 Task: Add a condition where "Status category is not new" in recently solved tickets.
Action: Mouse moved to (127, 415)
Screenshot: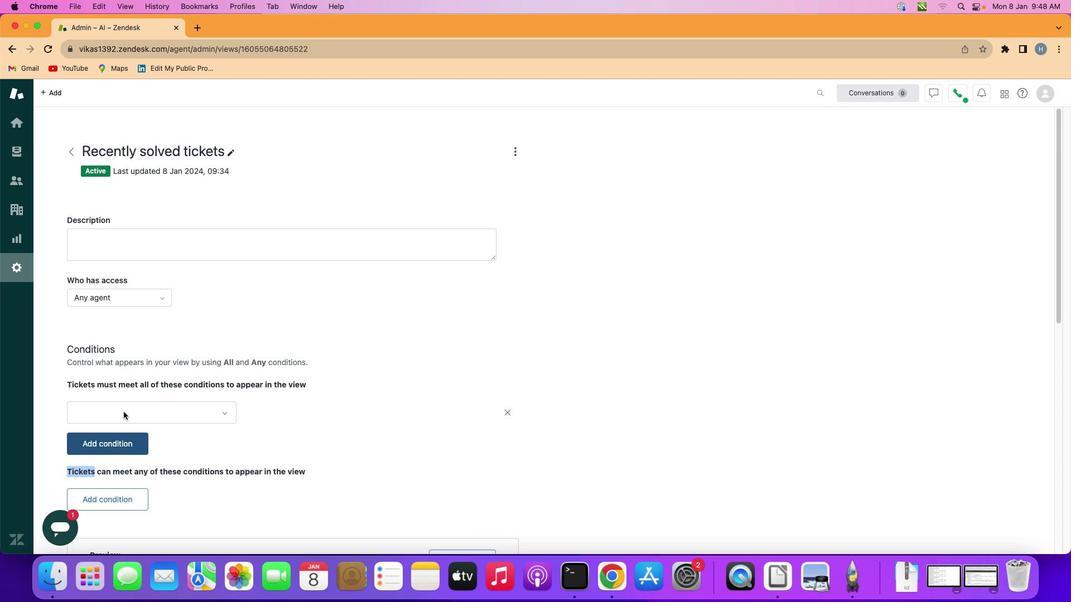 
Action: Mouse pressed left at (127, 415)
Screenshot: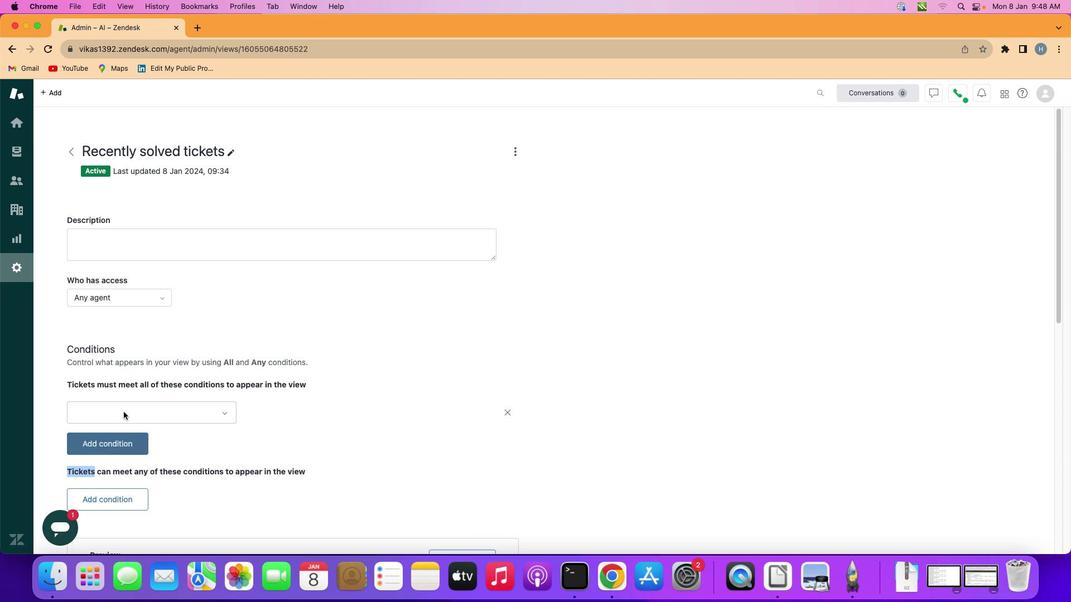 
Action: Mouse moved to (189, 415)
Screenshot: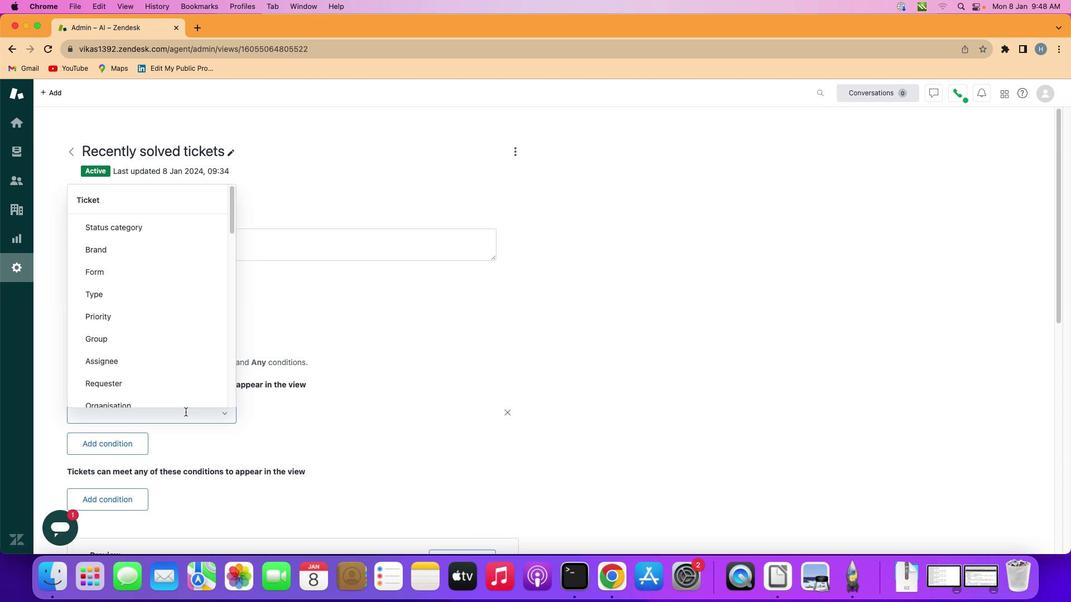 
Action: Mouse pressed left at (189, 415)
Screenshot: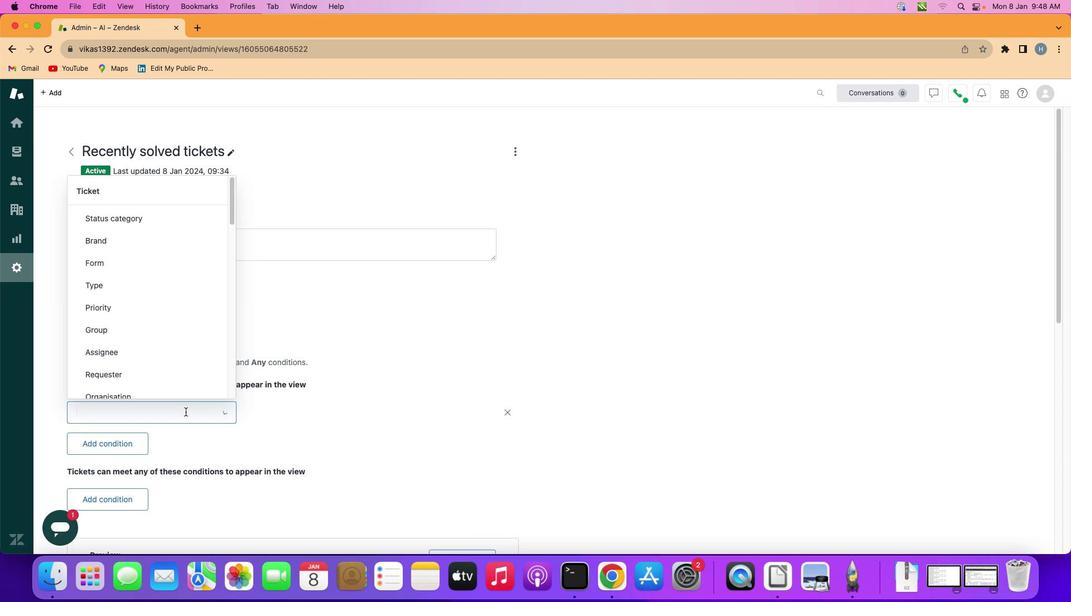 
Action: Mouse moved to (160, 210)
Screenshot: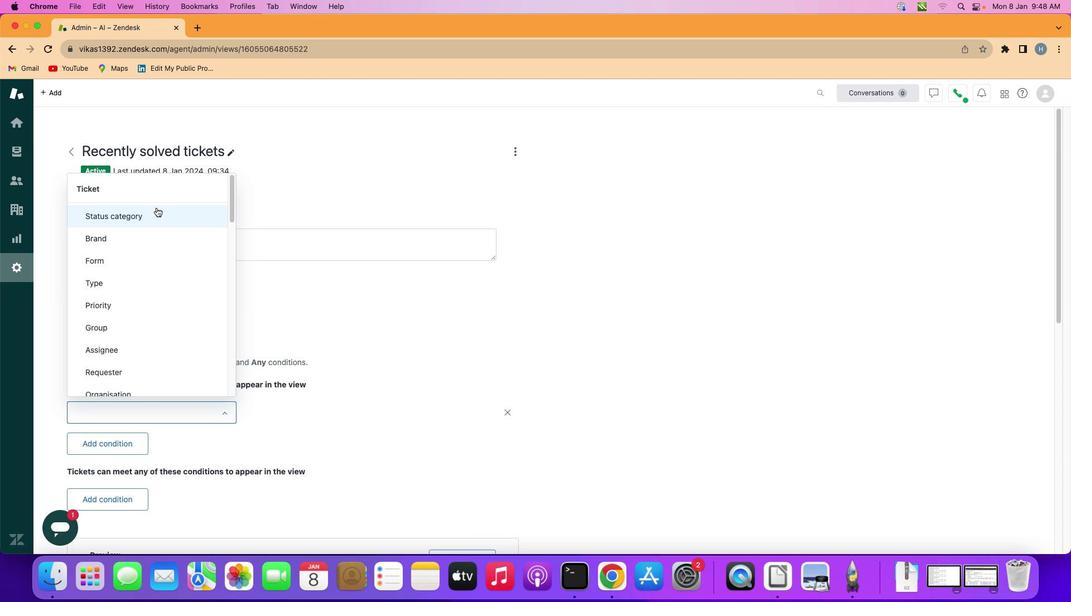 
Action: Mouse pressed left at (160, 210)
Screenshot: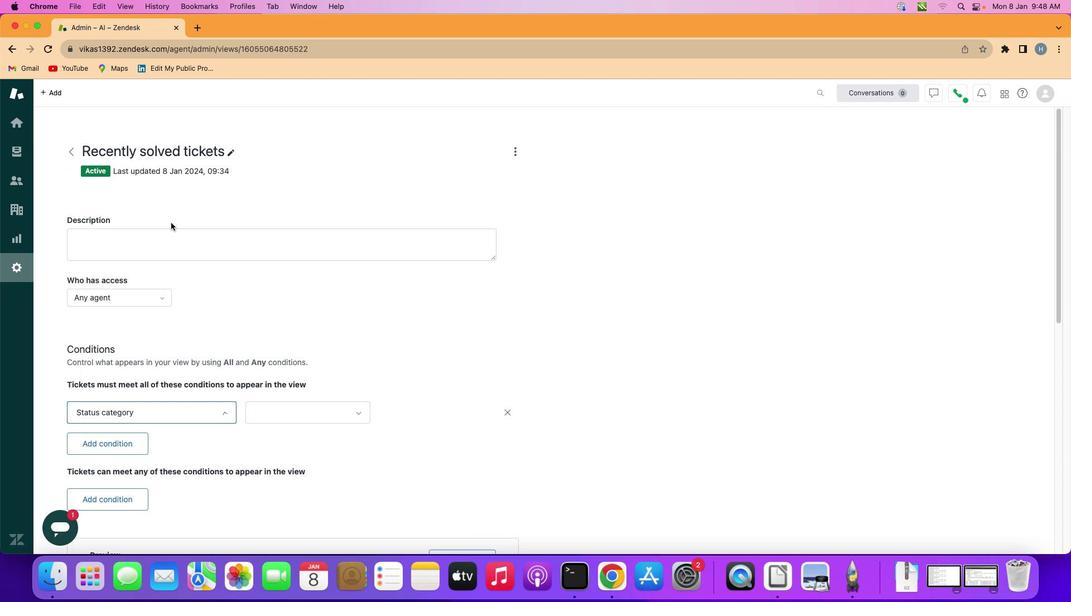 
Action: Mouse moved to (349, 417)
Screenshot: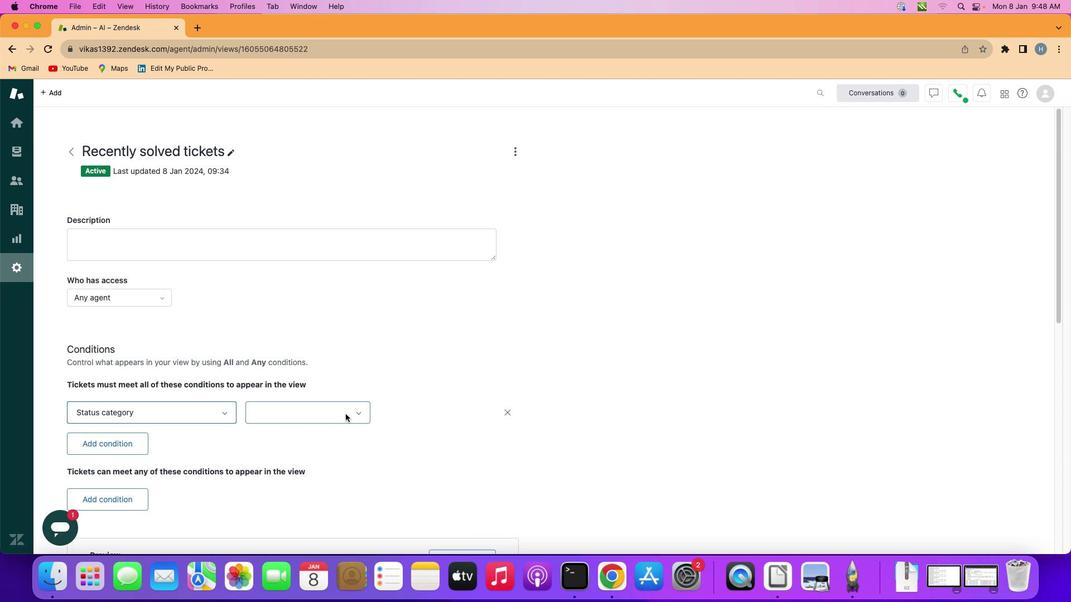 
Action: Mouse pressed left at (349, 417)
Screenshot: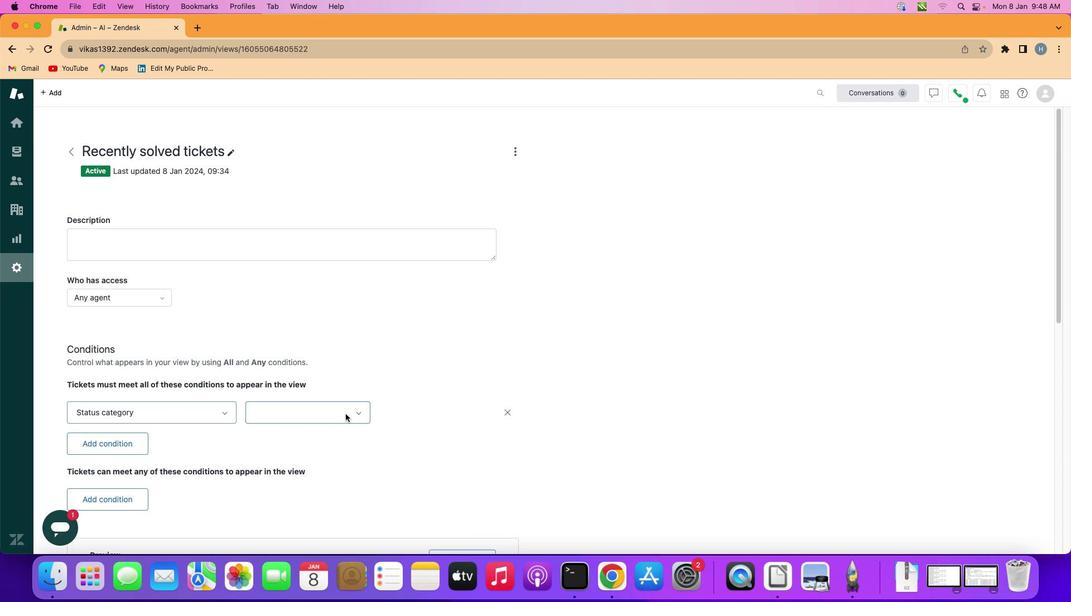 
Action: Mouse moved to (332, 464)
Screenshot: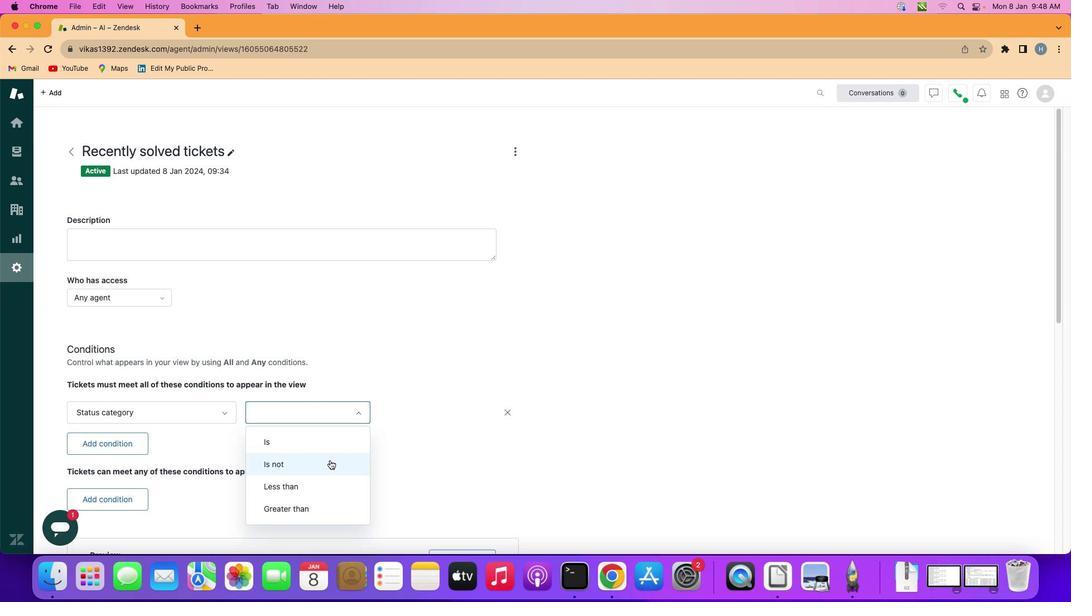 
Action: Mouse pressed left at (332, 464)
Screenshot: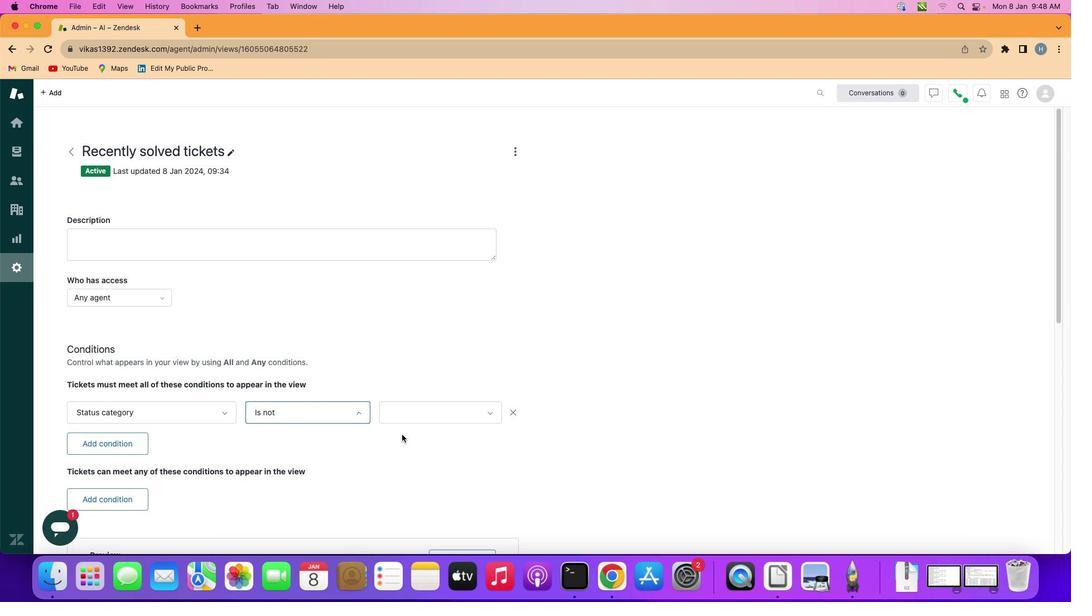 
Action: Mouse moved to (460, 416)
Screenshot: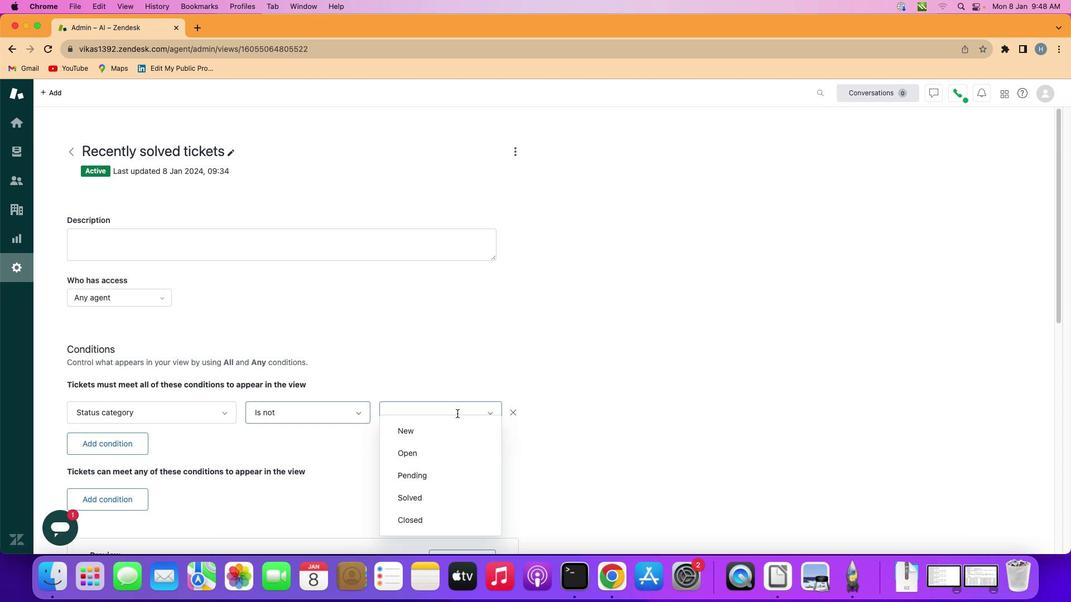 
Action: Mouse pressed left at (460, 416)
Screenshot: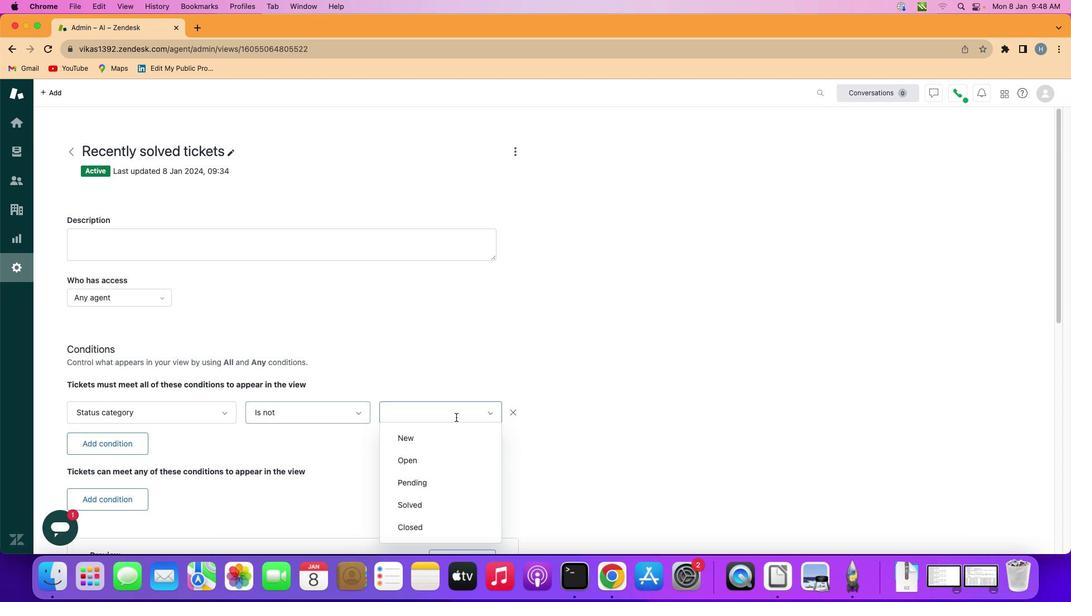 
Action: Mouse moved to (451, 446)
Screenshot: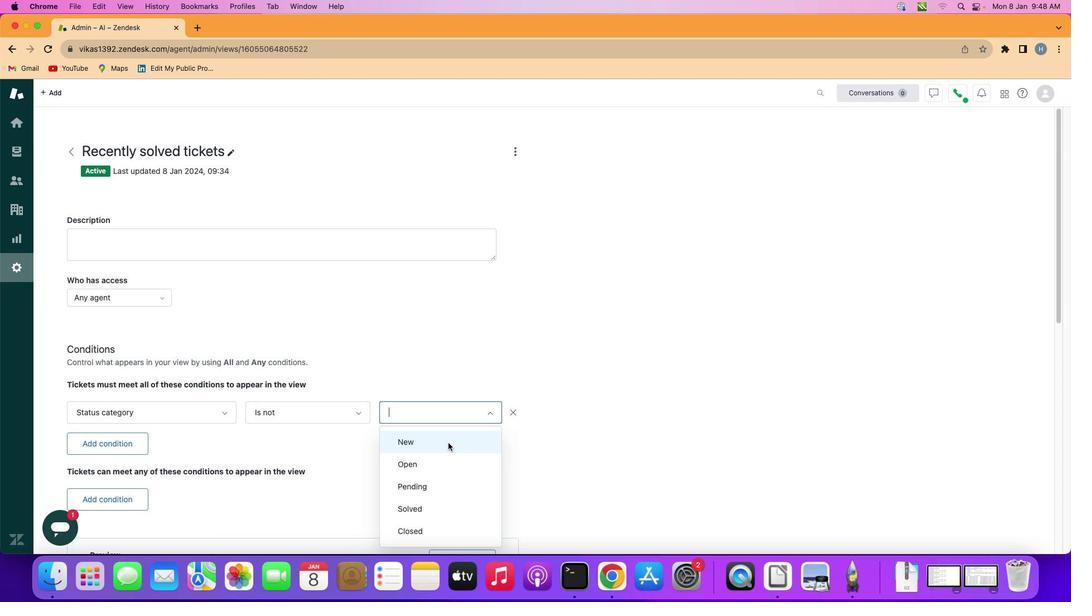 
Action: Mouse pressed left at (451, 446)
Screenshot: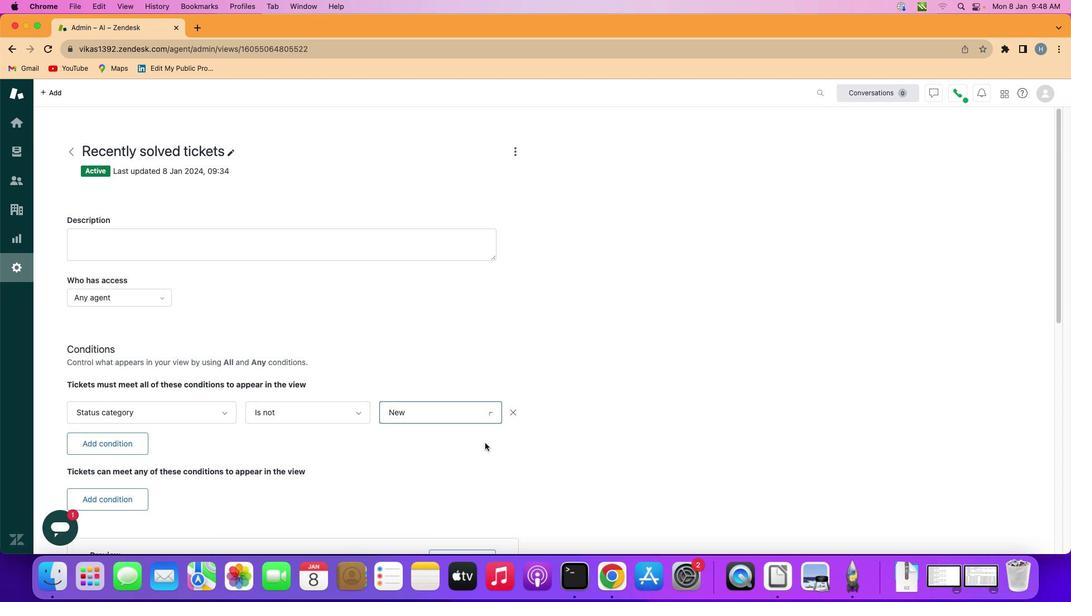 
Action: Mouse moved to (475, 488)
Screenshot: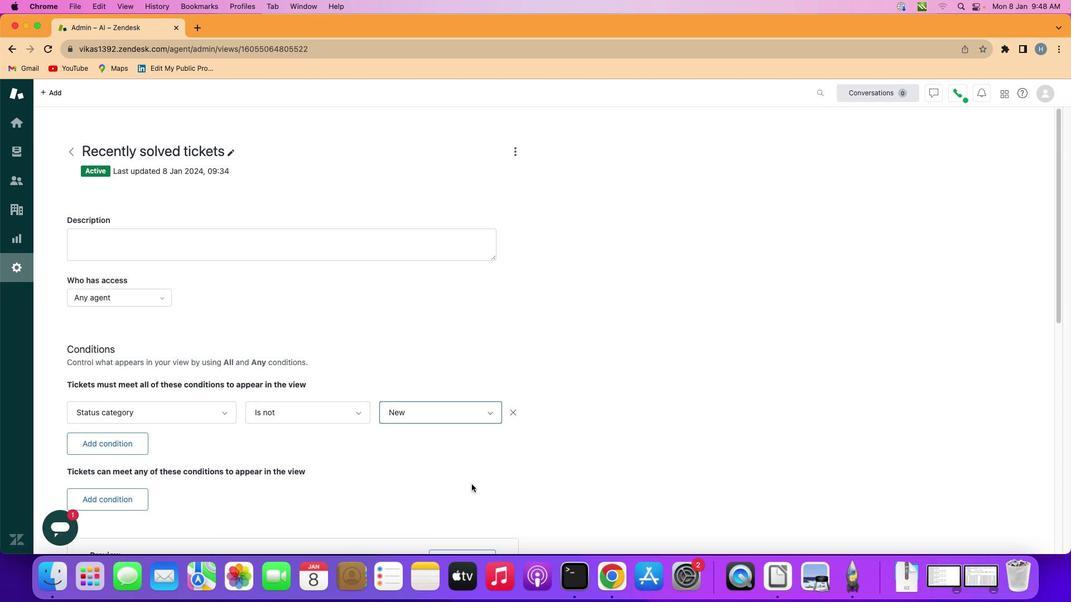 
